 Task: Create Card Activity Network Diagram Review in Board Data Visualization Software to Workspace Employee Engagement. Create Card Food Service Review in Board Market Segmentation to Workspace Employee Engagement. Create Card Activity Network Diagram Review in Board Diversity and Inclusion Coaching and Mentorship Programs to Workspace Employee Engagement
Action: Mouse moved to (43, 277)
Screenshot: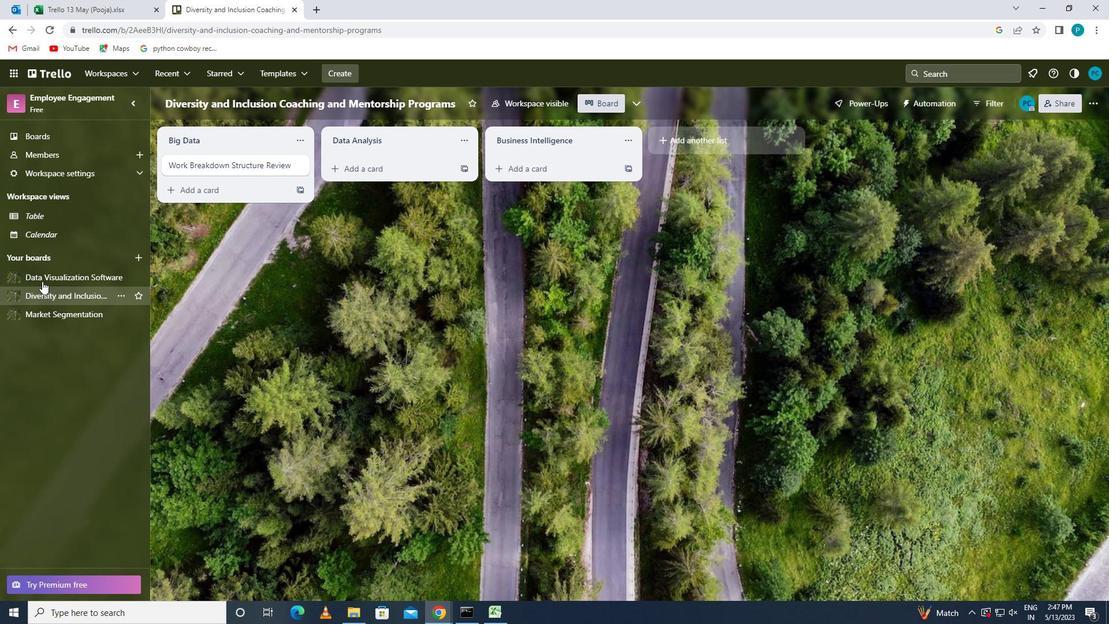 
Action: Mouse pressed left at (43, 277)
Screenshot: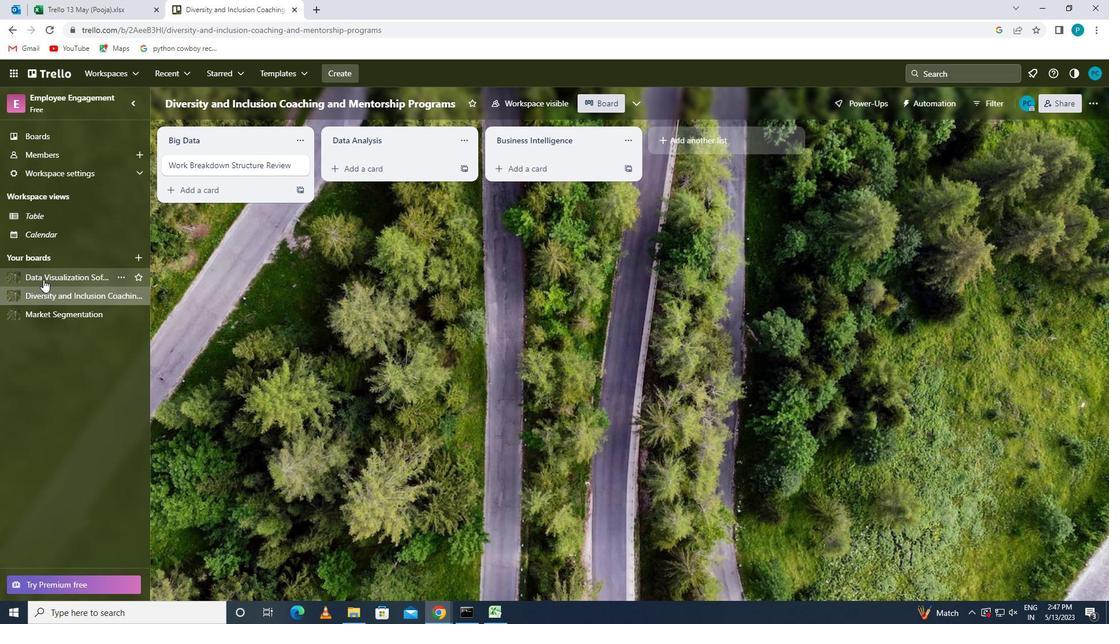 
Action: Mouse moved to (183, 185)
Screenshot: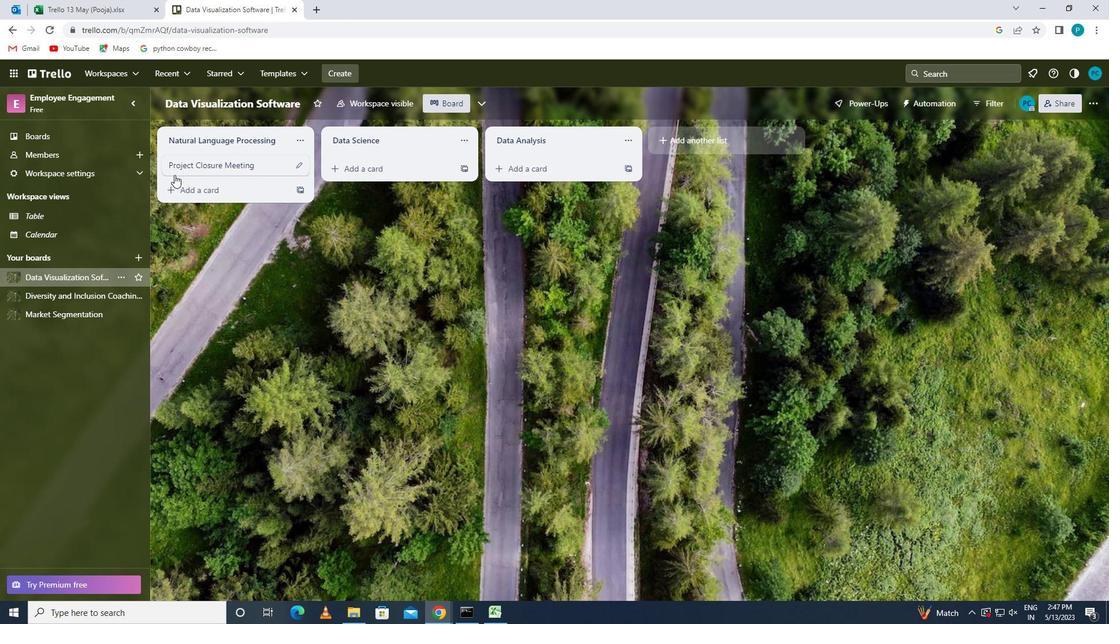 
Action: Mouse pressed left at (183, 185)
Screenshot: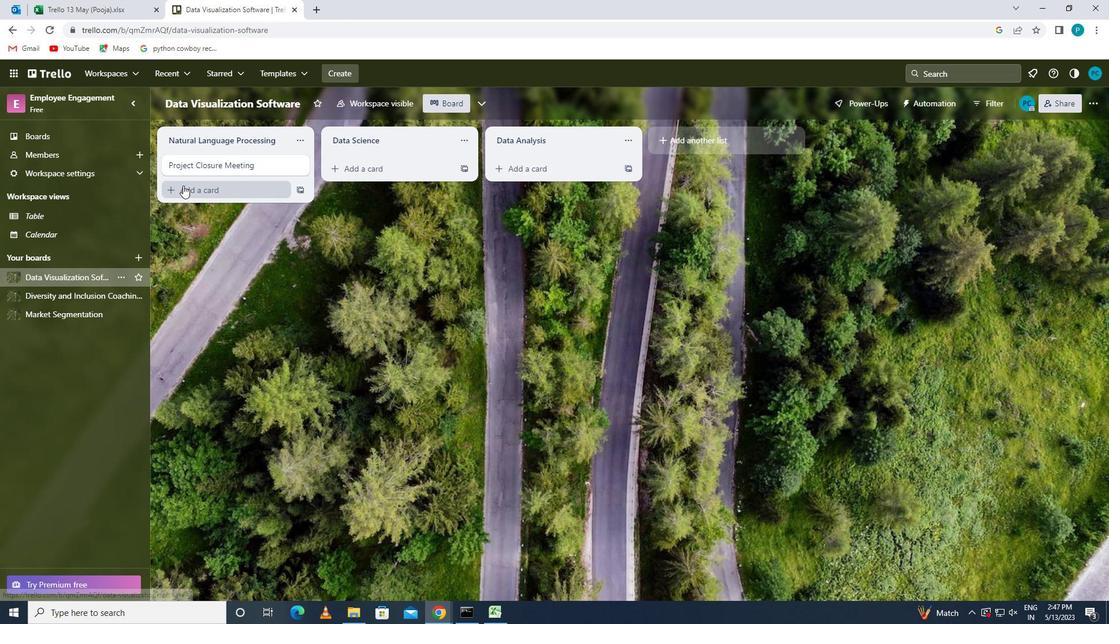 
Action: Key pressed <Key.caps_lock>a<Key.caps_lock>ctvity<Key.space><Key.caps_lock>n<Key.caps_lock>etwork
Screenshot: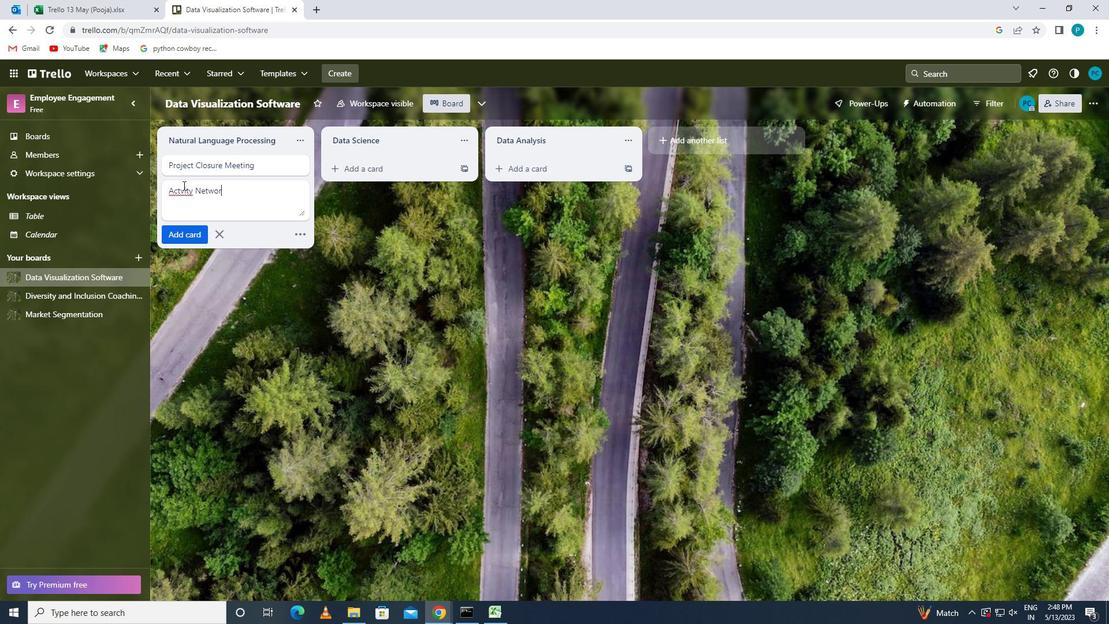 
Action: Mouse moved to (180, 193)
Screenshot: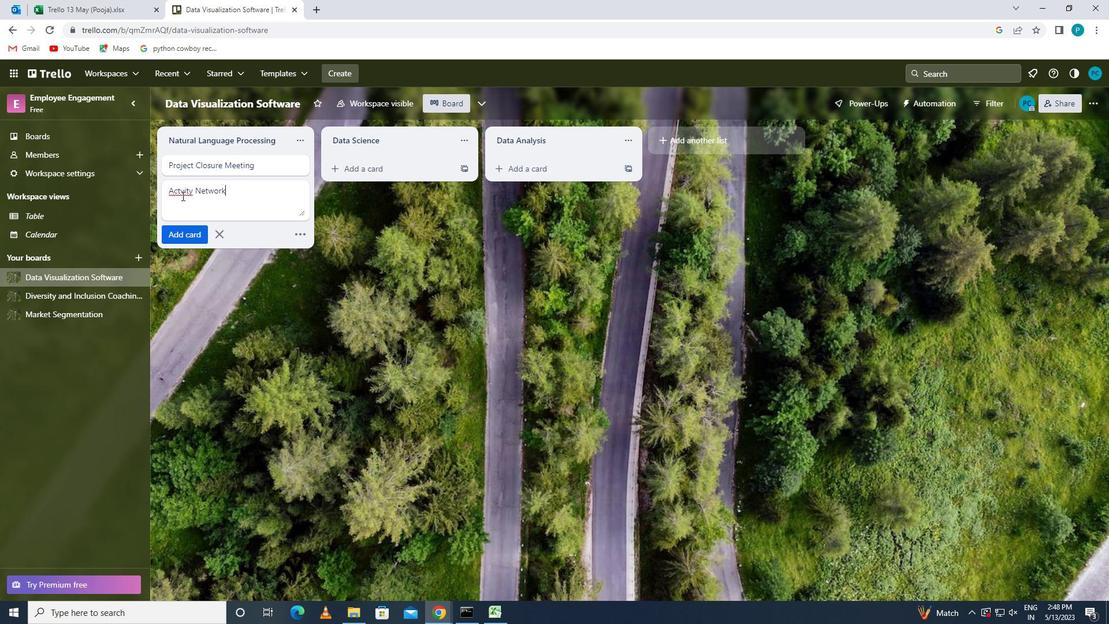 
Action: Mouse pressed left at (180, 193)
Screenshot: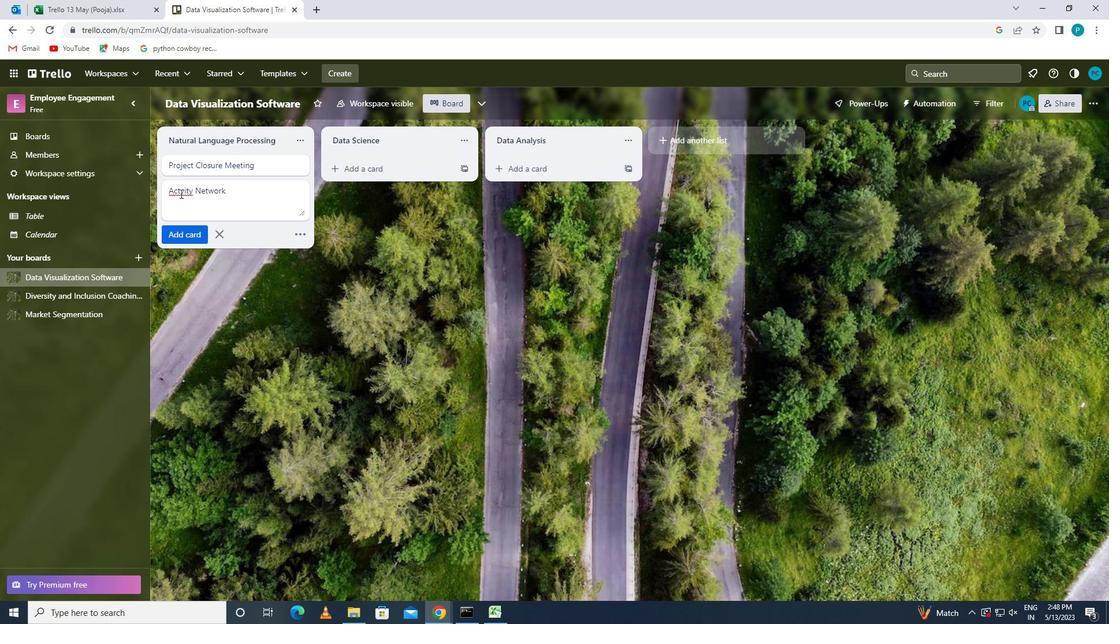
Action: Key pressed i
Screenshot: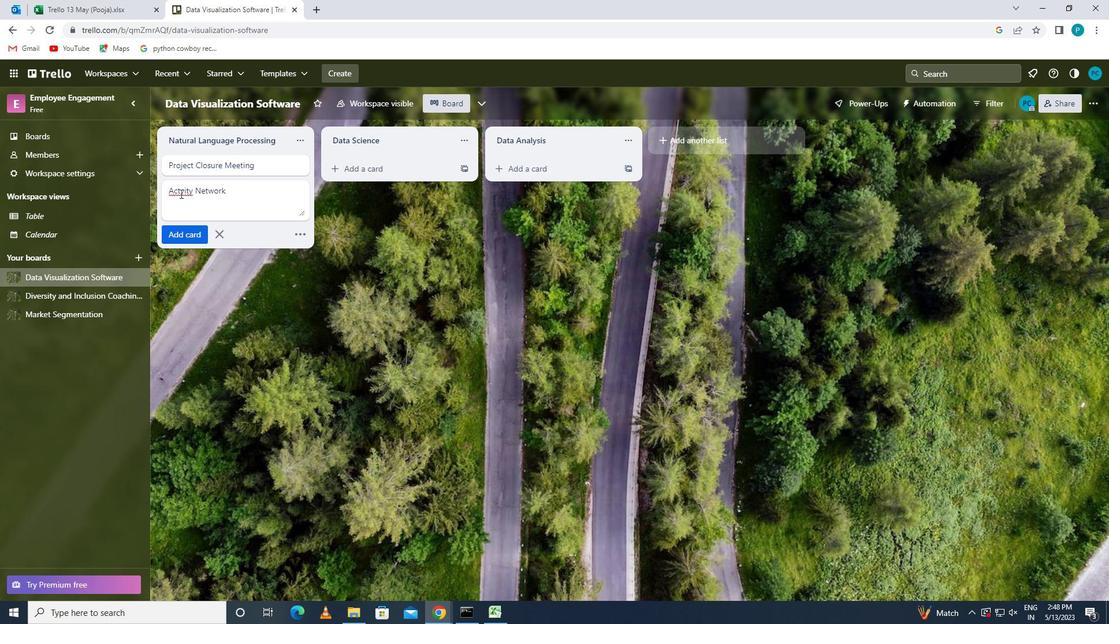 
Action: Mouse moved to (244, 188)
Screenshot: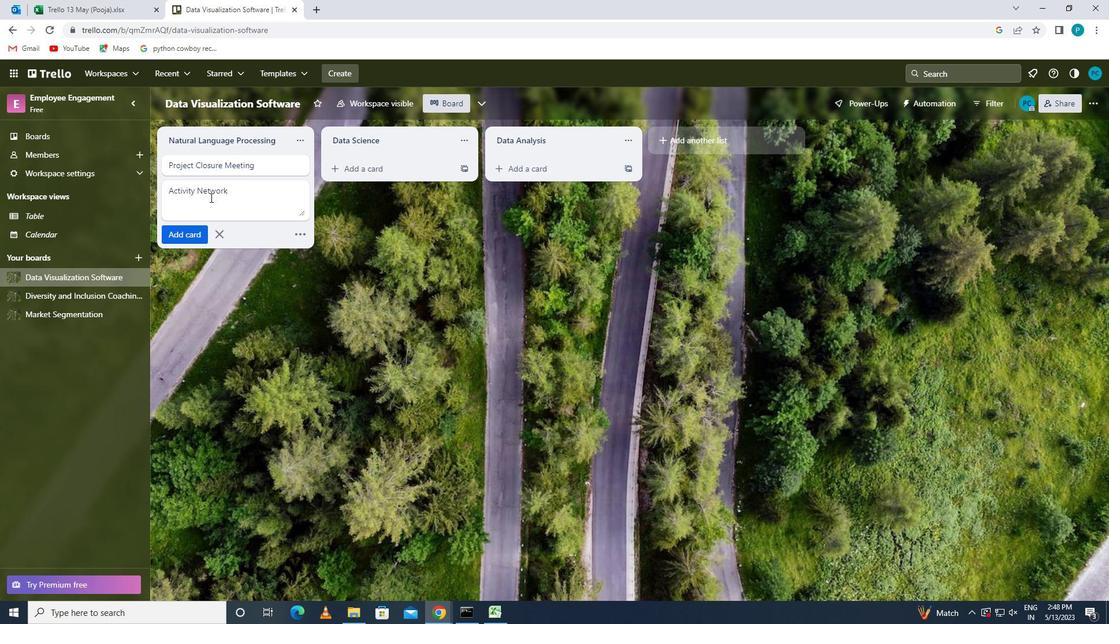 
Action: Mouse pressed left at (244, 188)
Screenshot: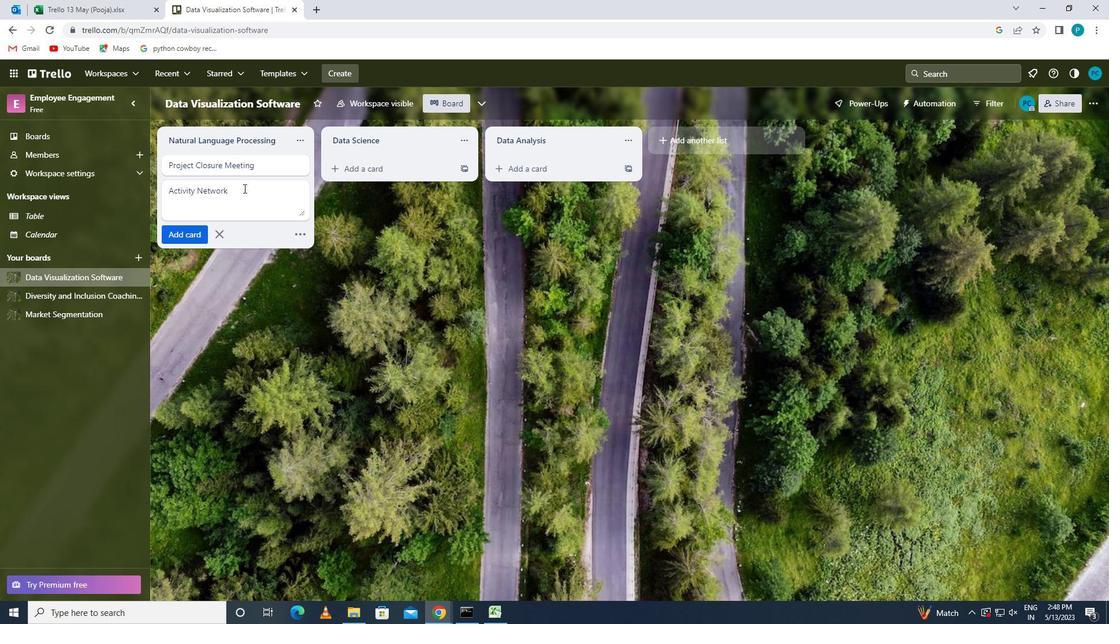 
Action: Key pressed <Key.space><Key.caps_lock>d<Key.caps_lock>iagram<Key.space><Key.caps_lock>r<Key.caps_lock>eview
Screenshot: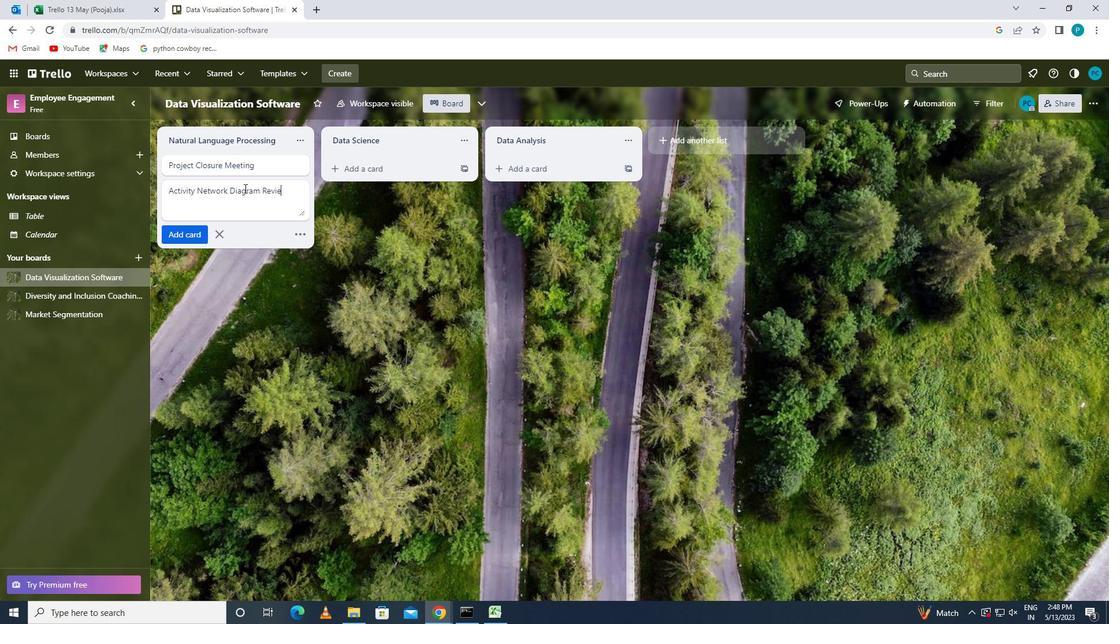 
Action: Mouse moved to (191, 238)
Screenshot: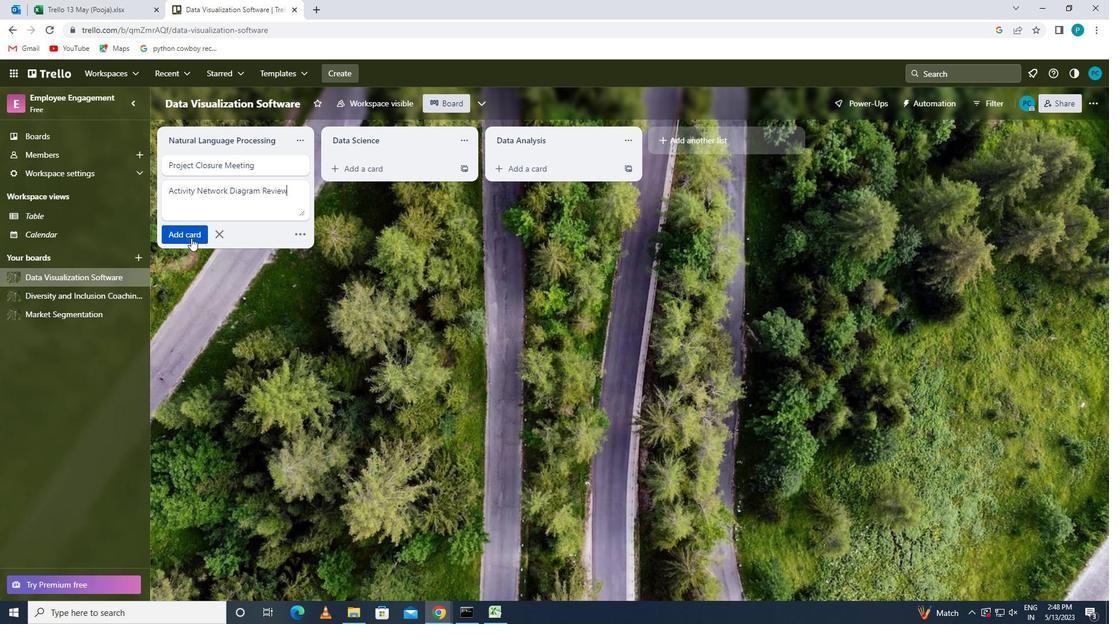 
Action: Mouse pressed left at (191, 238)
Screenshot: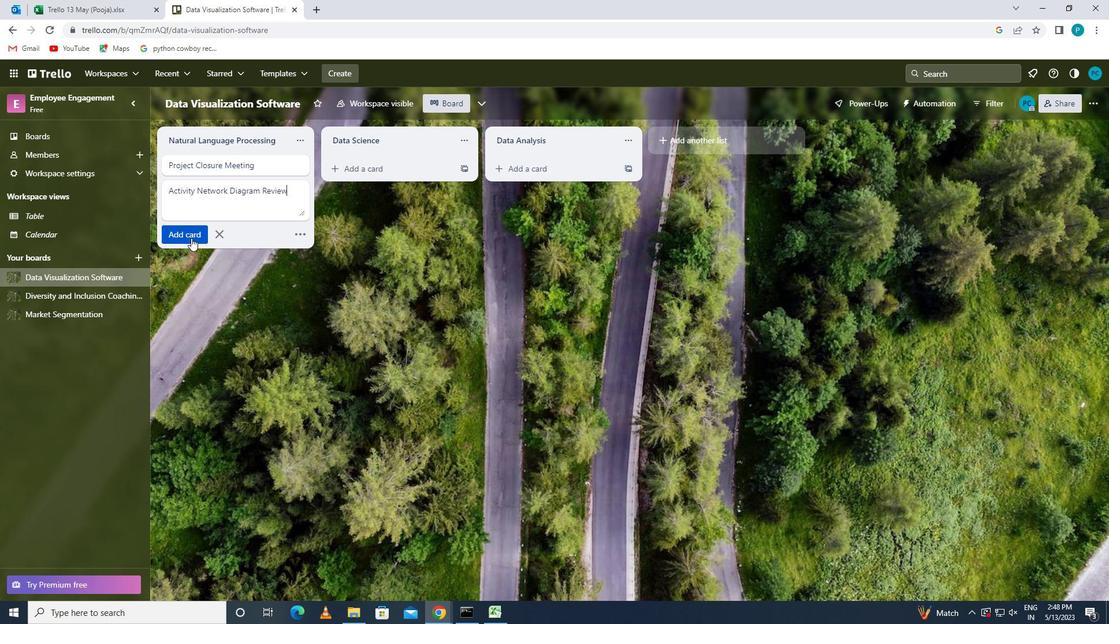 
Action: Mouse moved to (67, 314)
Screenshot: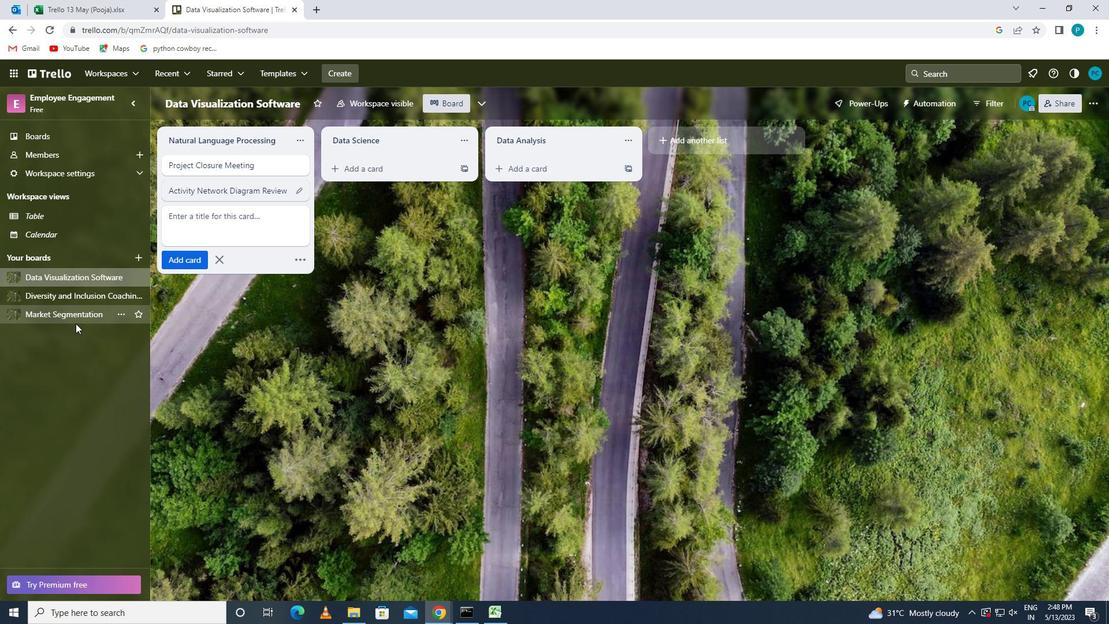 
Action: Mouse pressed left at (67, 314)
Screenshot: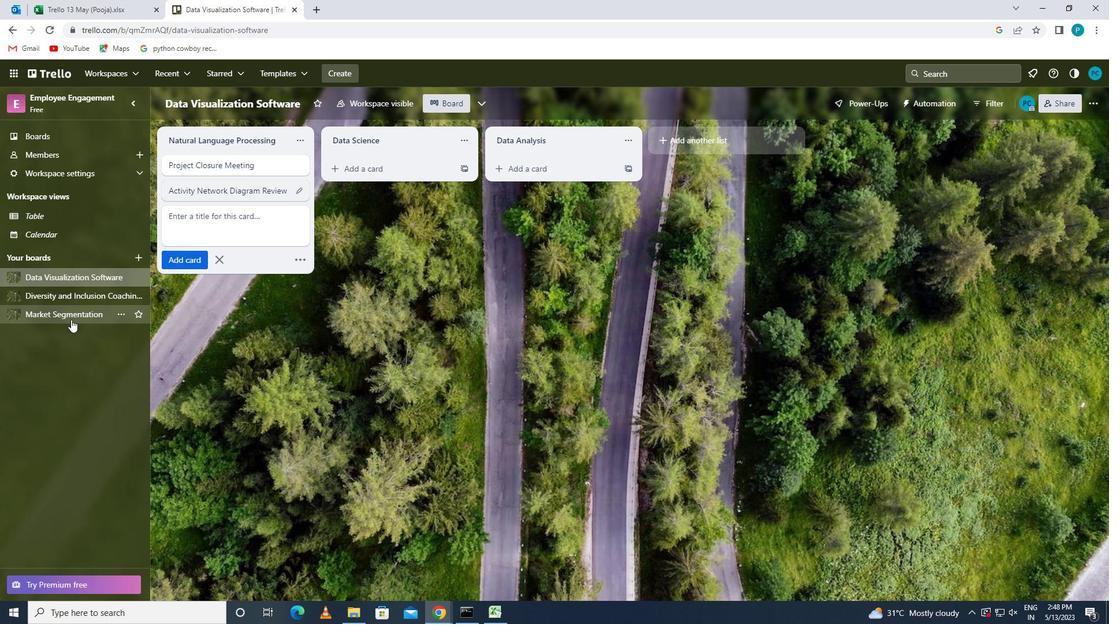 
Action: Mouse moved to (205, 196)
Screenshot: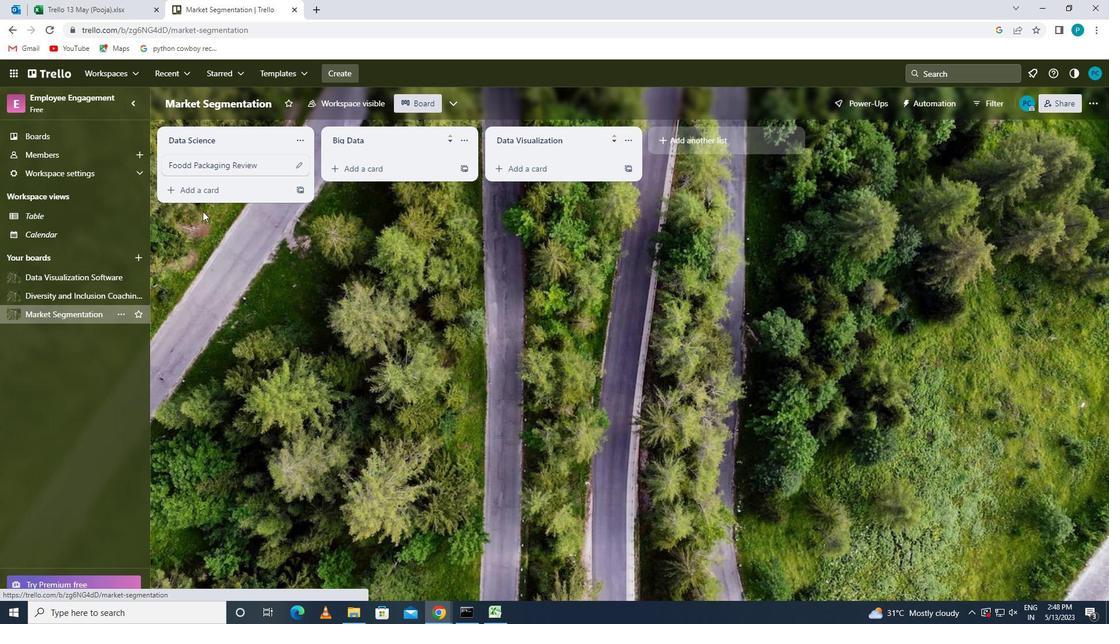 
Action: Mouse pressed left at (205, 196)
Screenshot: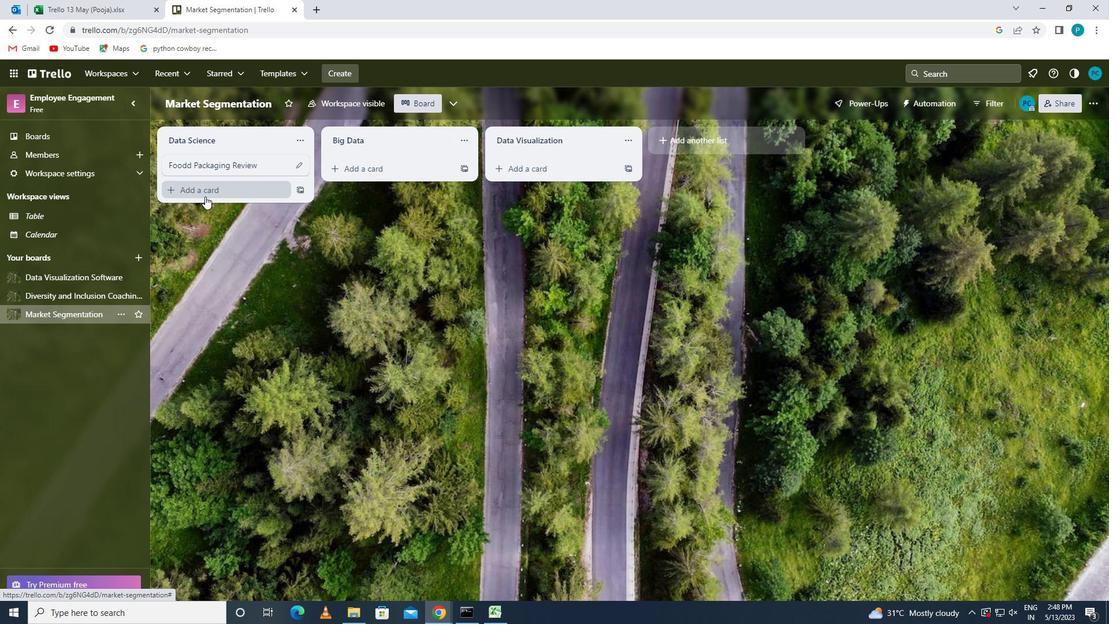 
Action: Key pressed <Key.caps_lock>f<Key.caps_lock>od<Key.space><Key.caps_lock>s<Key.caps_lock>ervice
Screenshot: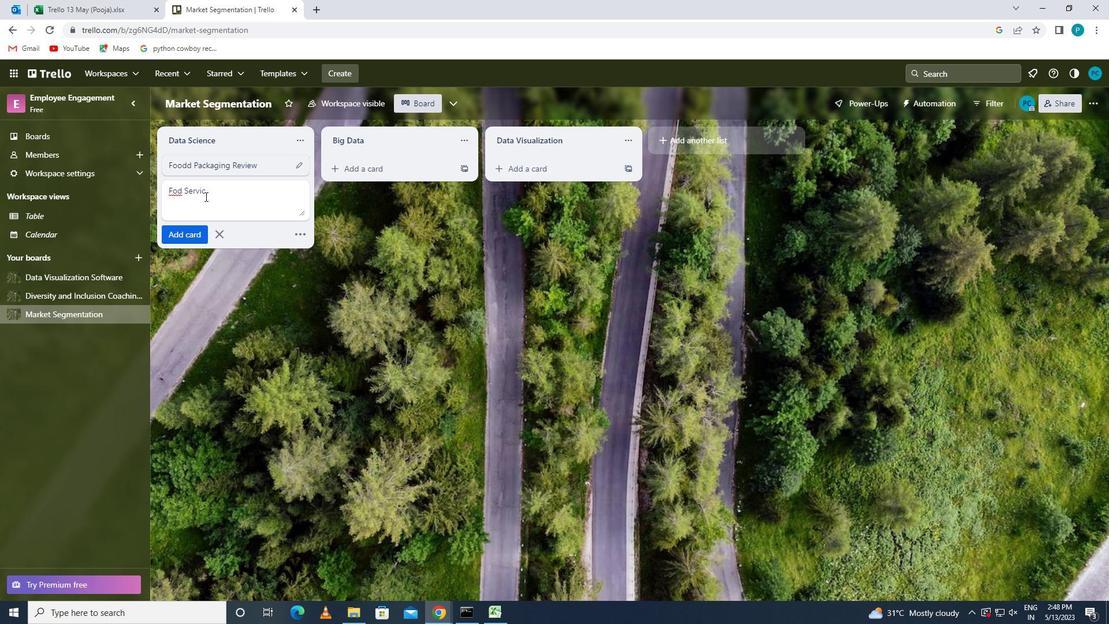 
Action: Mouse moved to (176, 191)
Screenshot: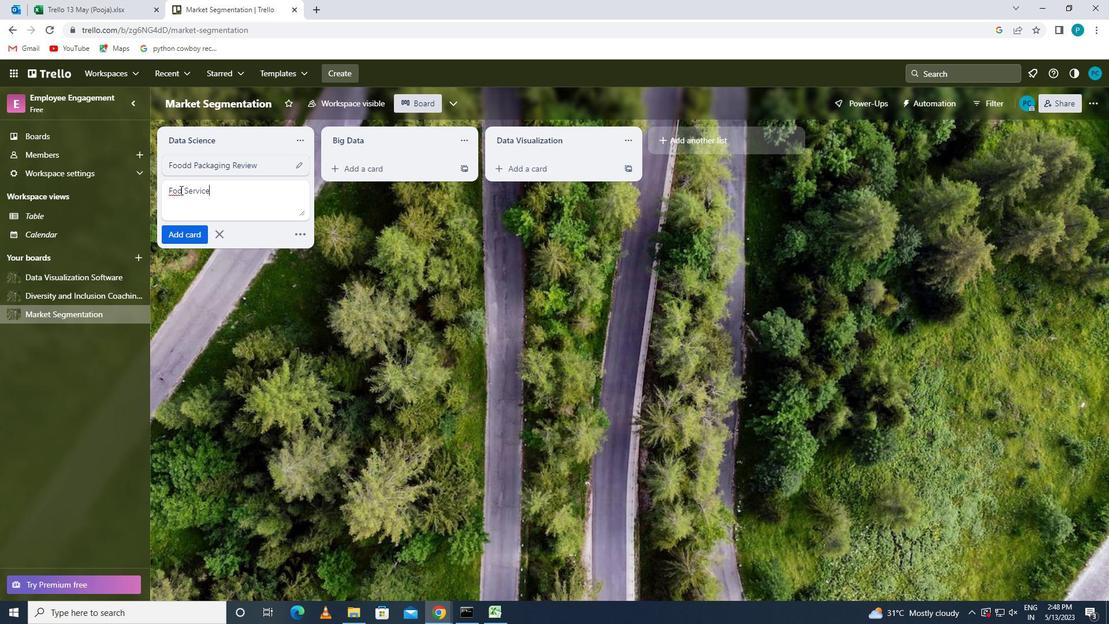 
Action: Mouse pressed left at (176, 191)
Screenshot: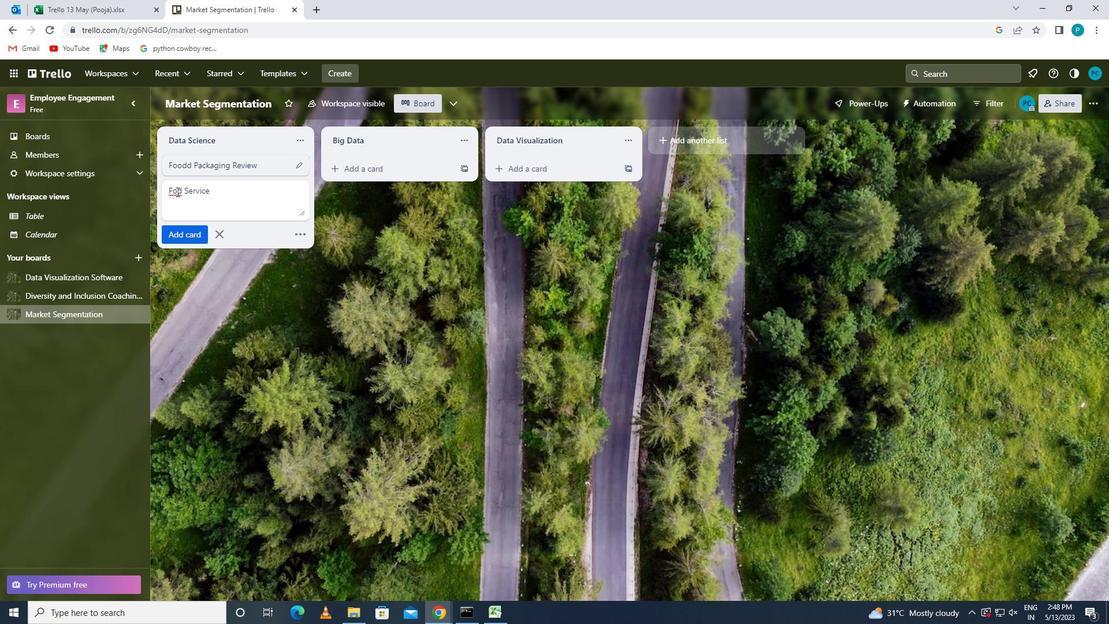 
Action: Key pressed o
Screenshot: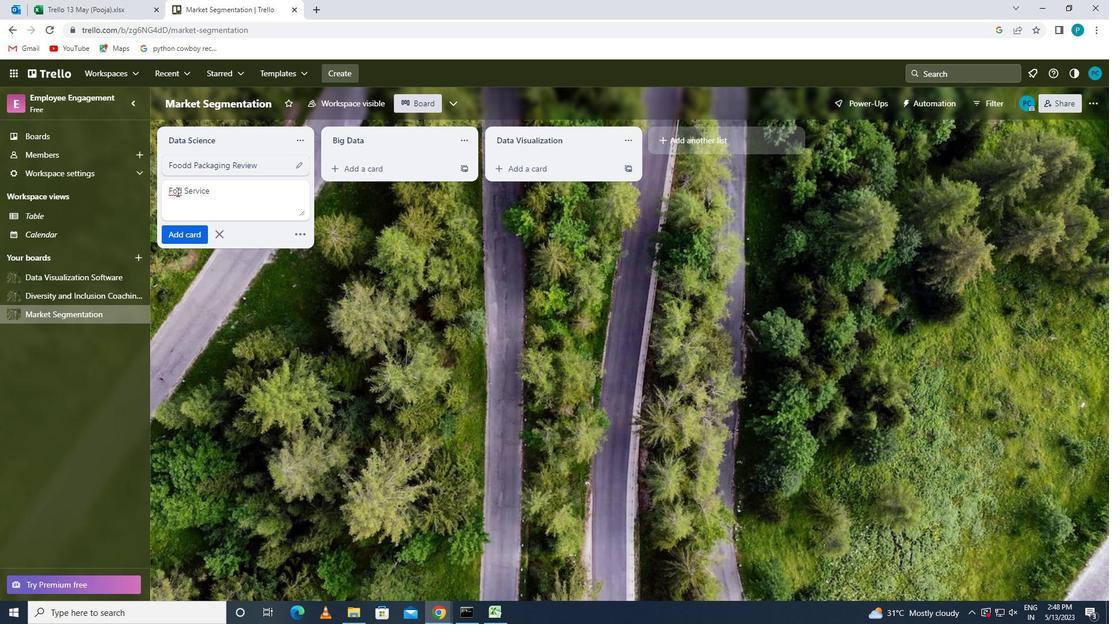 
Action: Mouse moved to (230, 193)
Screenshot: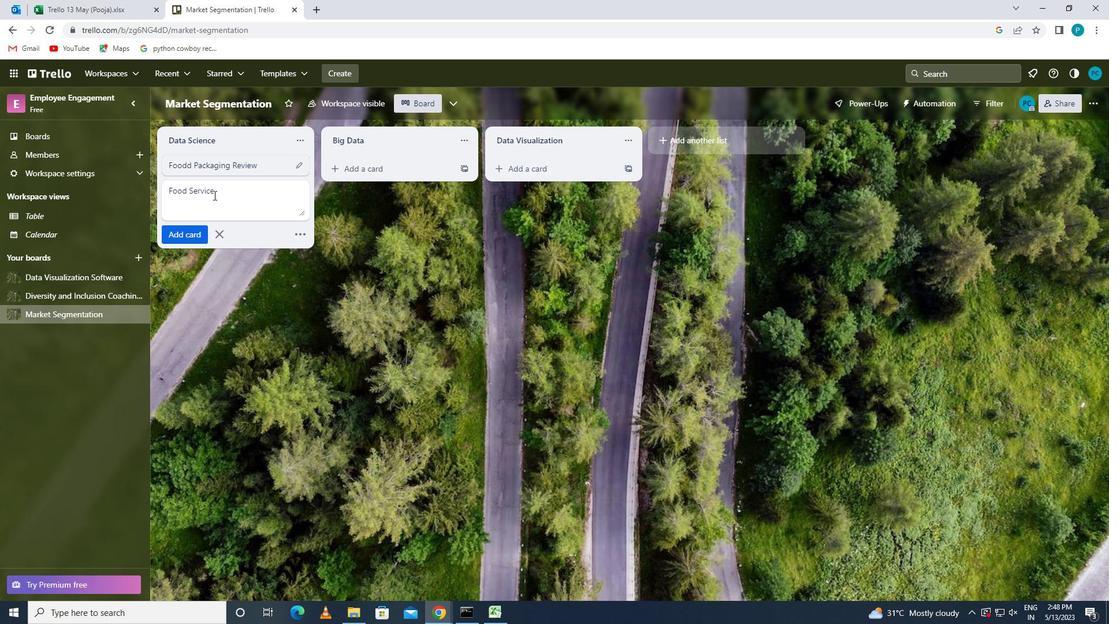 
Action: Mouse pressed left at (230, 193)
Screenshot: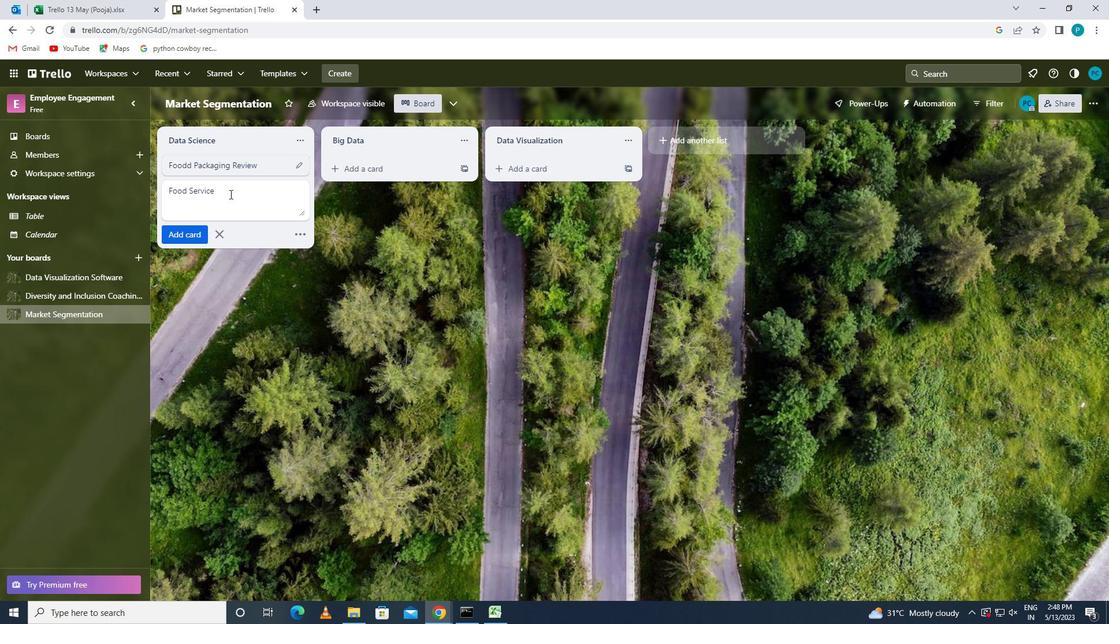 
Action: Key pressed <Key.space><Key.caps_lock>r<Key.caps_lock>eview
Screenshot: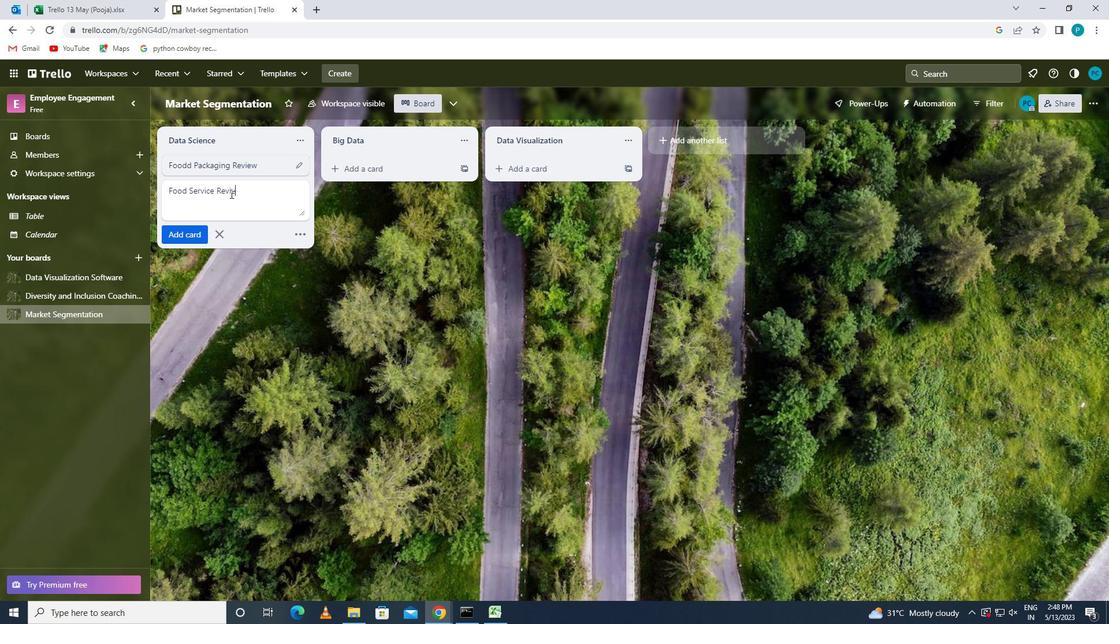 
Action: Mouse moved to (183, 230)
Screenshot: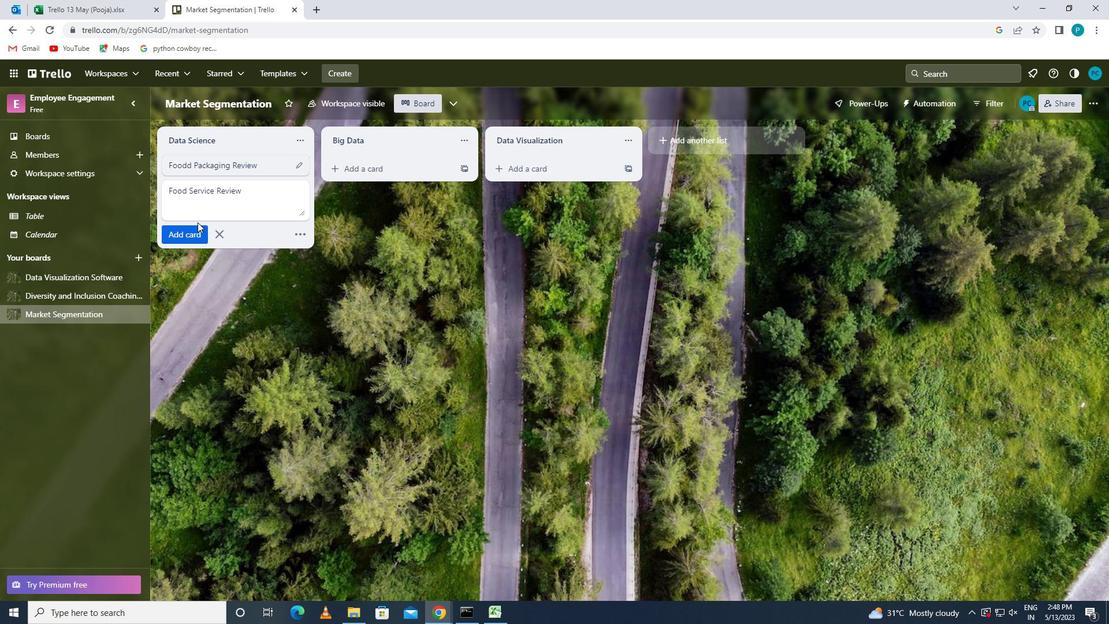 
Action: Mouse pressed left at (183, 230)
Screenshot: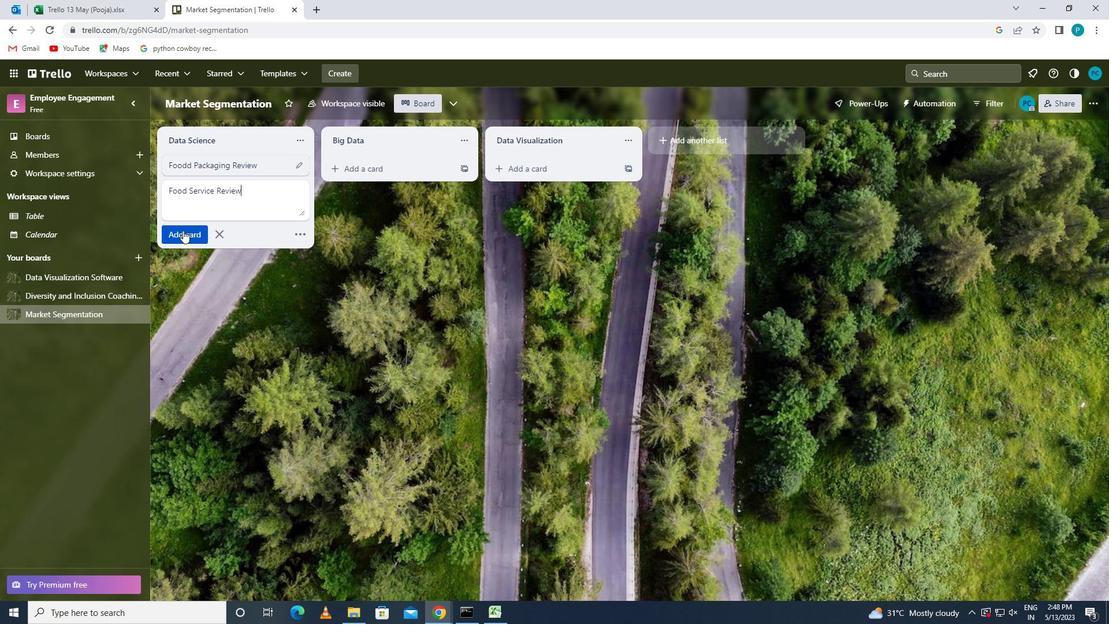 
Action: Mouse moved to (79, 283)
Screenshot: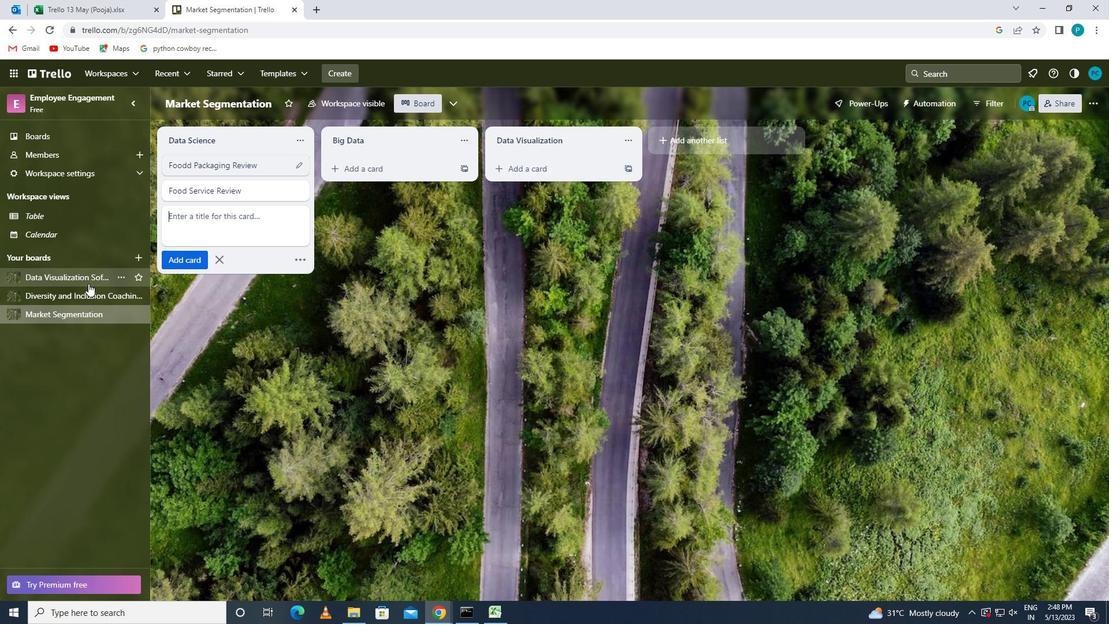 
Action: Mouse pressed left at (79, 283)
Screenshot: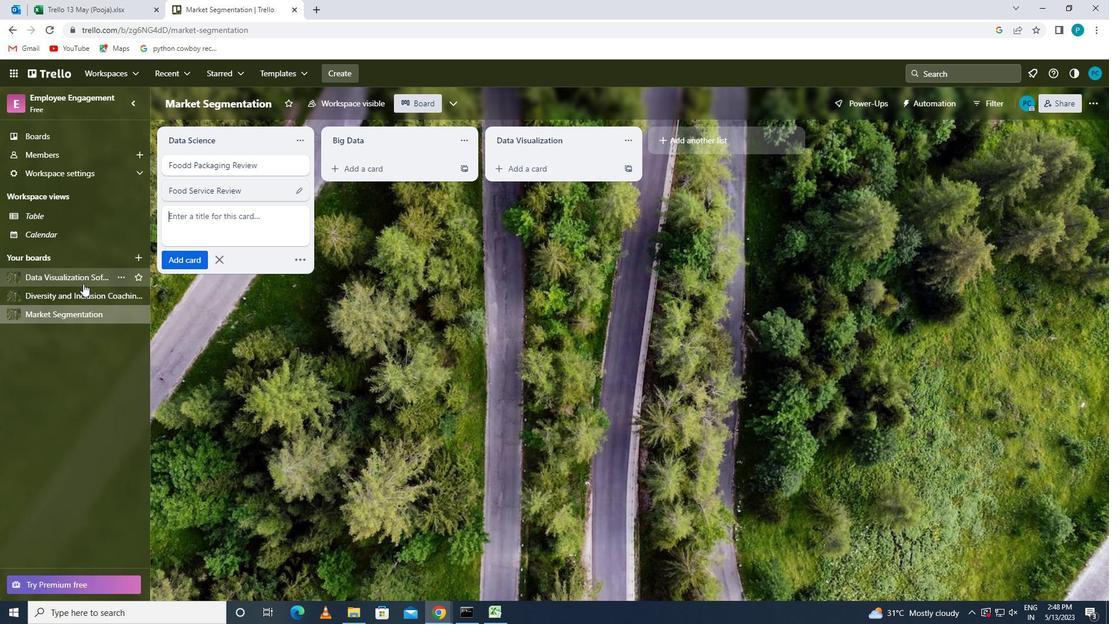 
Action: Mouse moved to (75, 294)
Screenshot: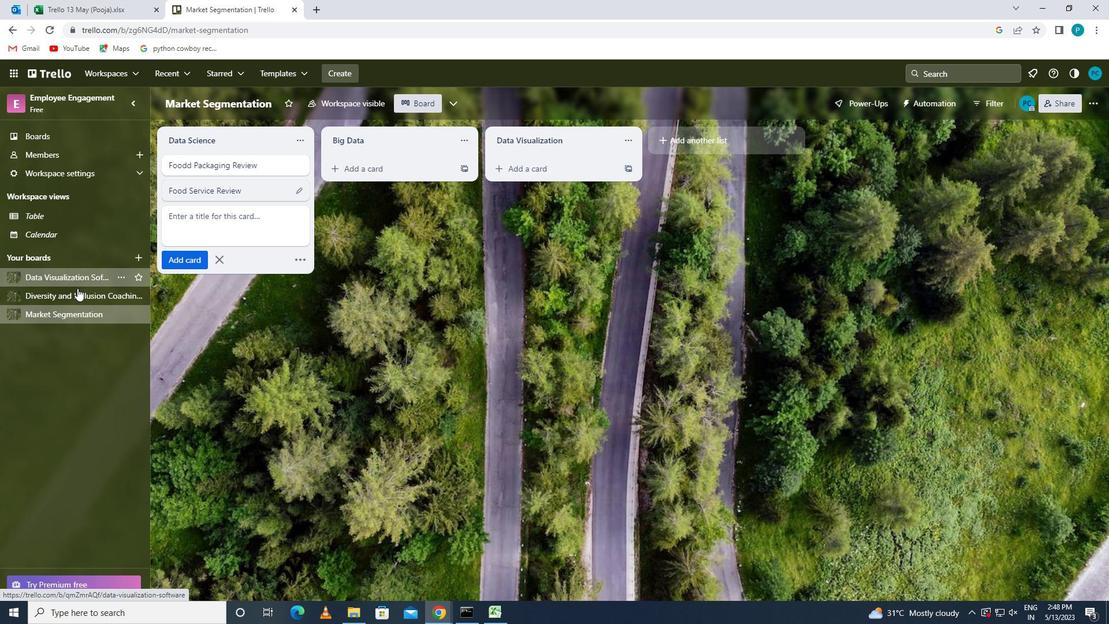 
Action: Mouse pressed left at (75, 294)
Screenshot: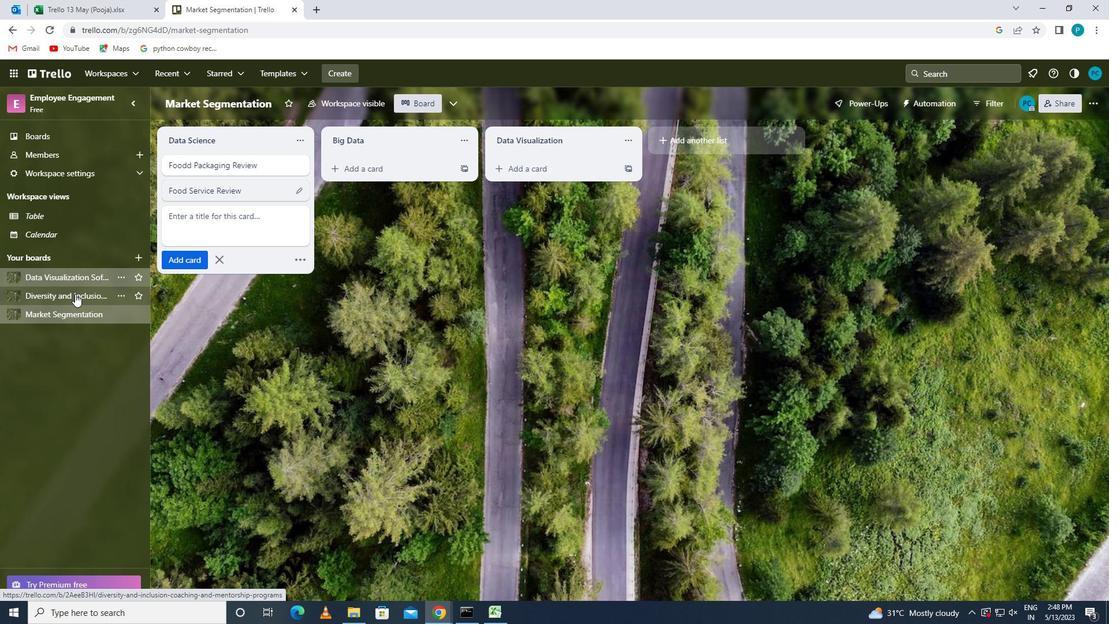 
Action: Mouse moved to (221, 186)
Screenshot: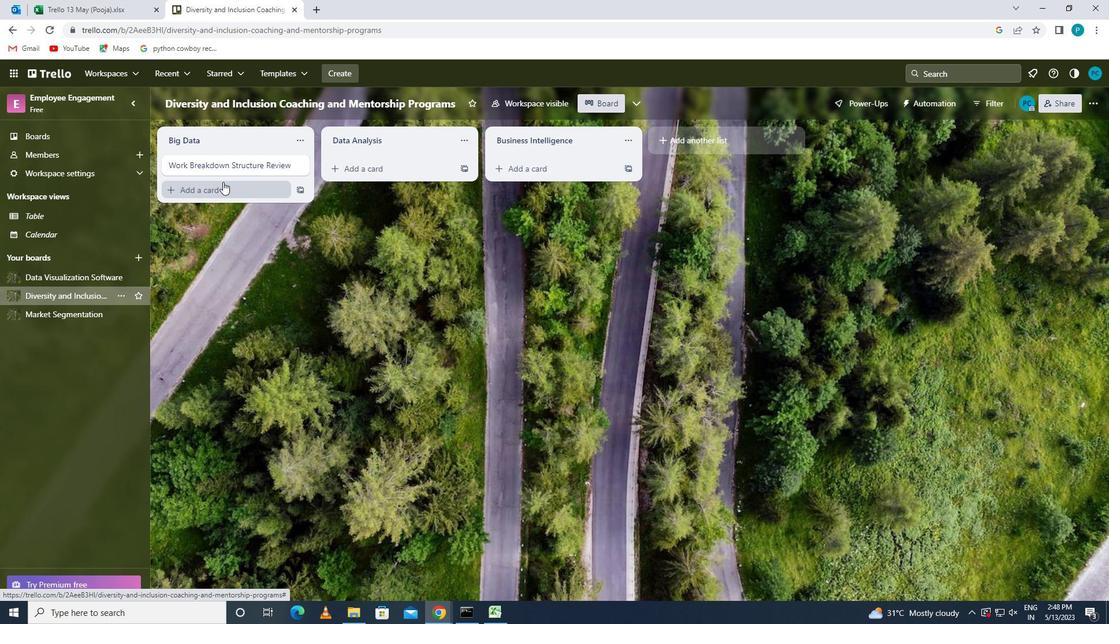 
Action: Mouse pressed left at (221, 186)
Screenshot: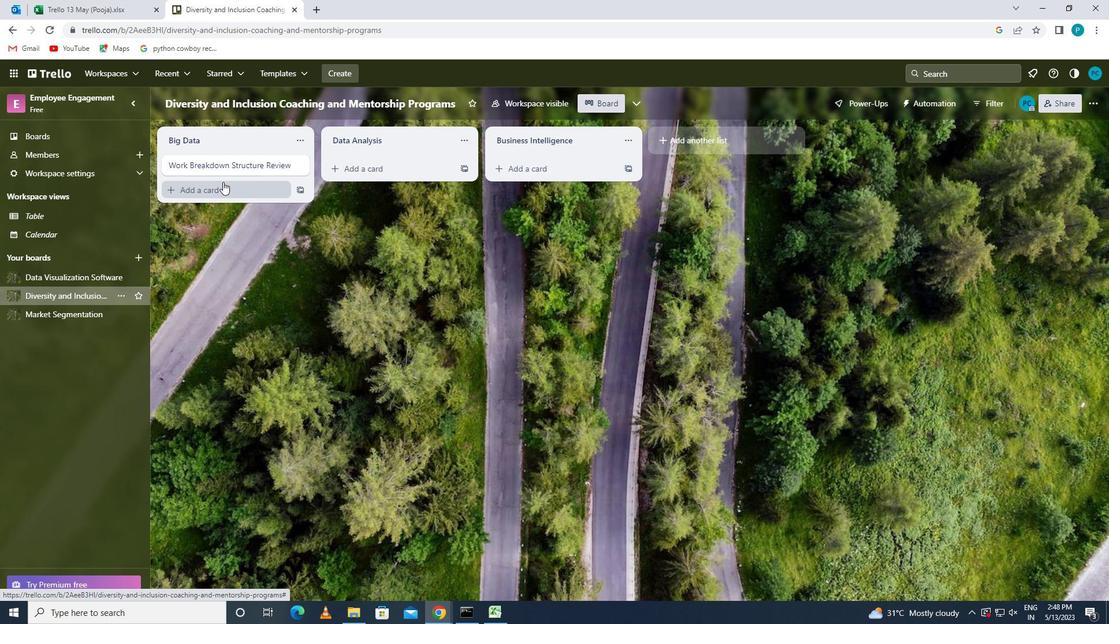 
Action: Key pressed <Key.caps_lock>a<Key.caps_lock>ctivity<Key.space><Key.caps_lock>n<Key.caps_lock>etwork<Key.space><Key.caps_lock>d<Key.caps_lock>iagram<Key.space><Key.caps_lock>r<Key.caps_lock>eview
Screenshot: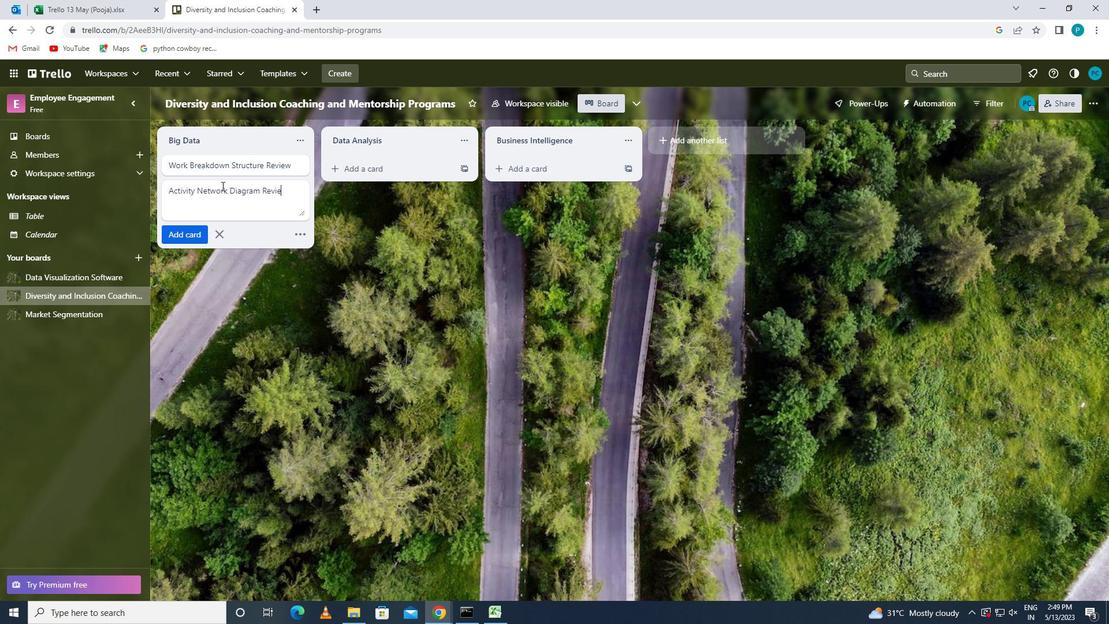 
Action: Mouse moved to (183, 234)
Screenshot: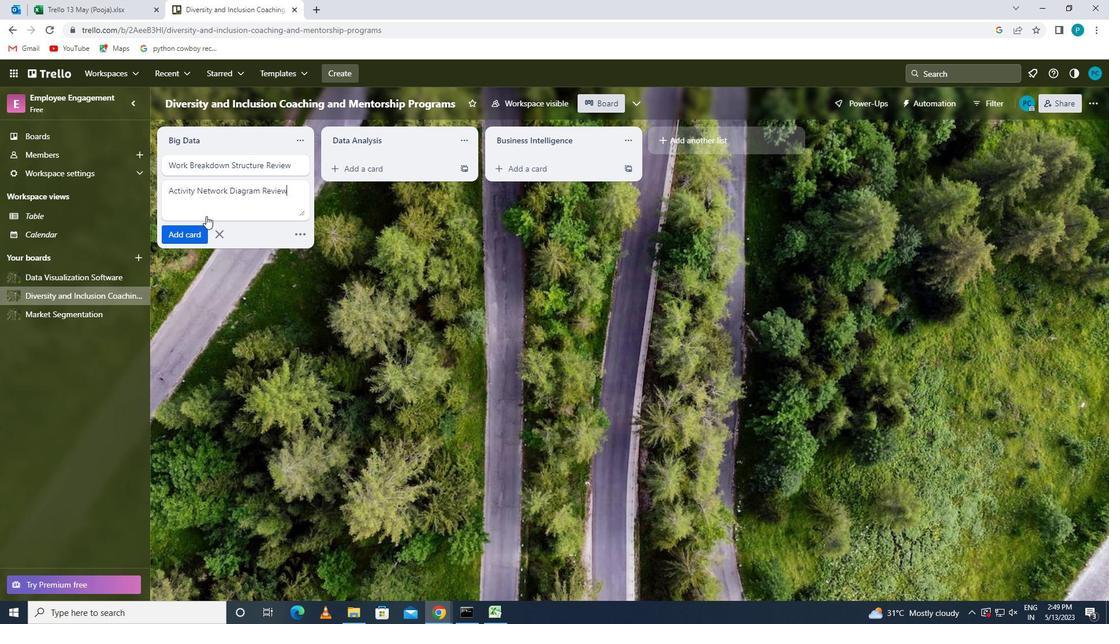 
Action: Mouse pressed left at (183, 234)
Screenshot: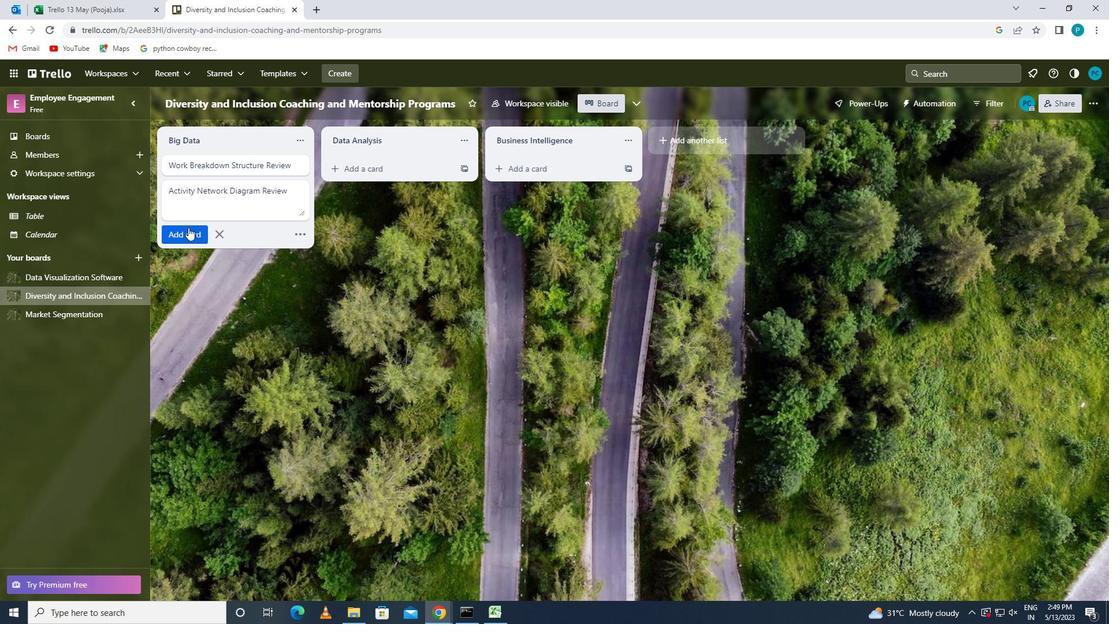 
Action: Mouse moved to (290, 388)
Screenshot: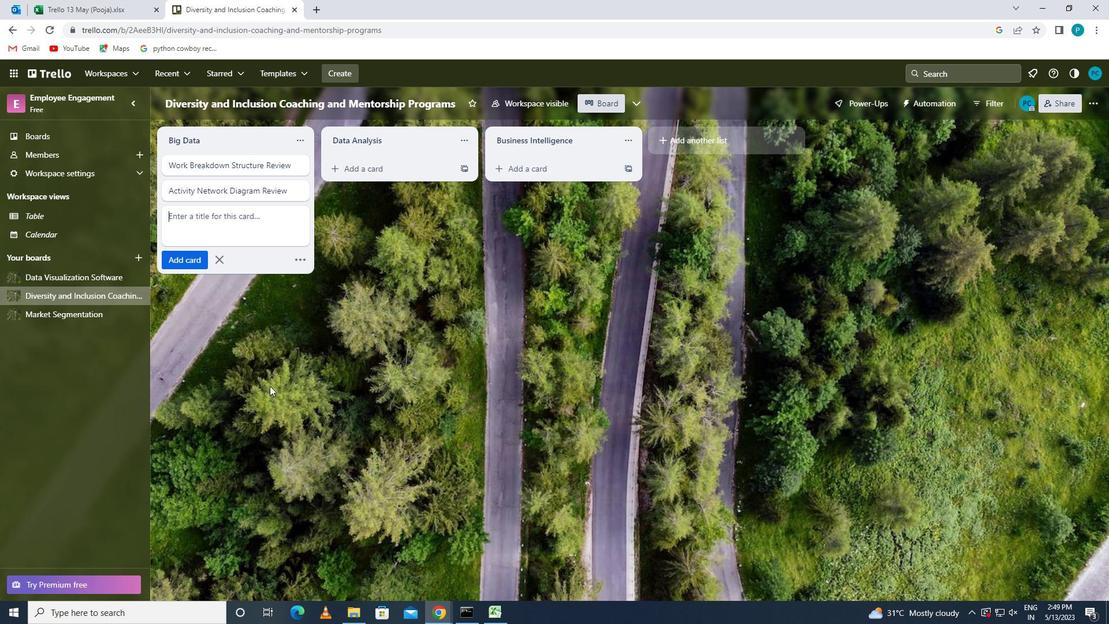 
